 Task: Add Now Smiles For Miles Essential Oil to the cart.
Action: Mouse moved to (1009, 346)
Screenshot: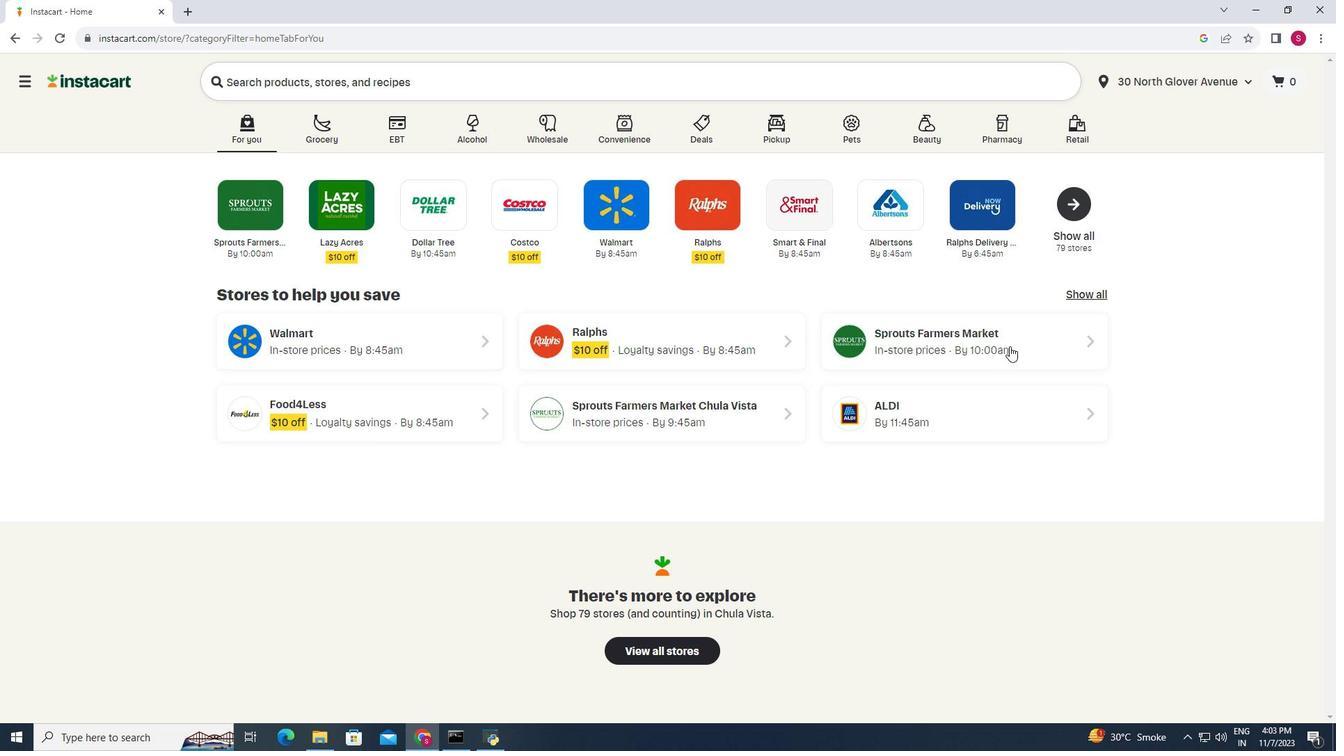 
Action: Mouse pressed left at (1009, 346)
Screenshot: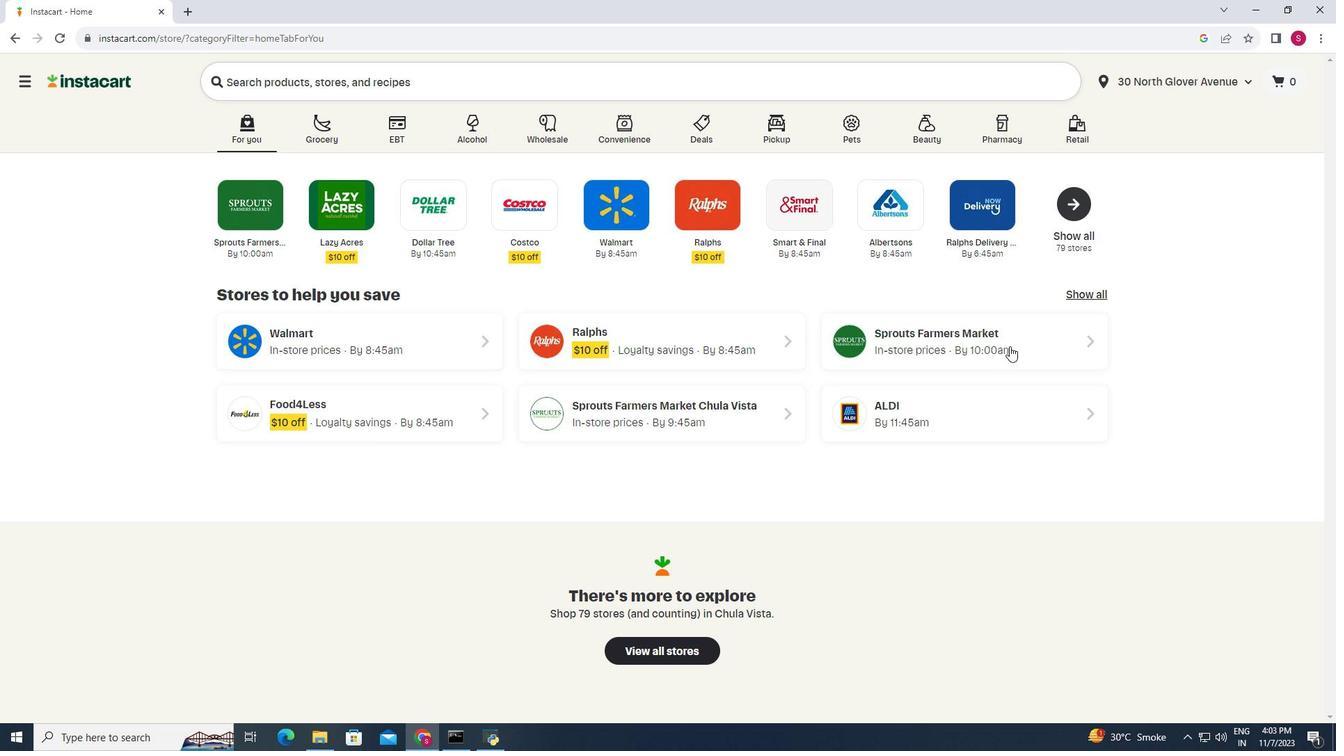 
Action: Mouse moved to (93, 458)
Screenshot: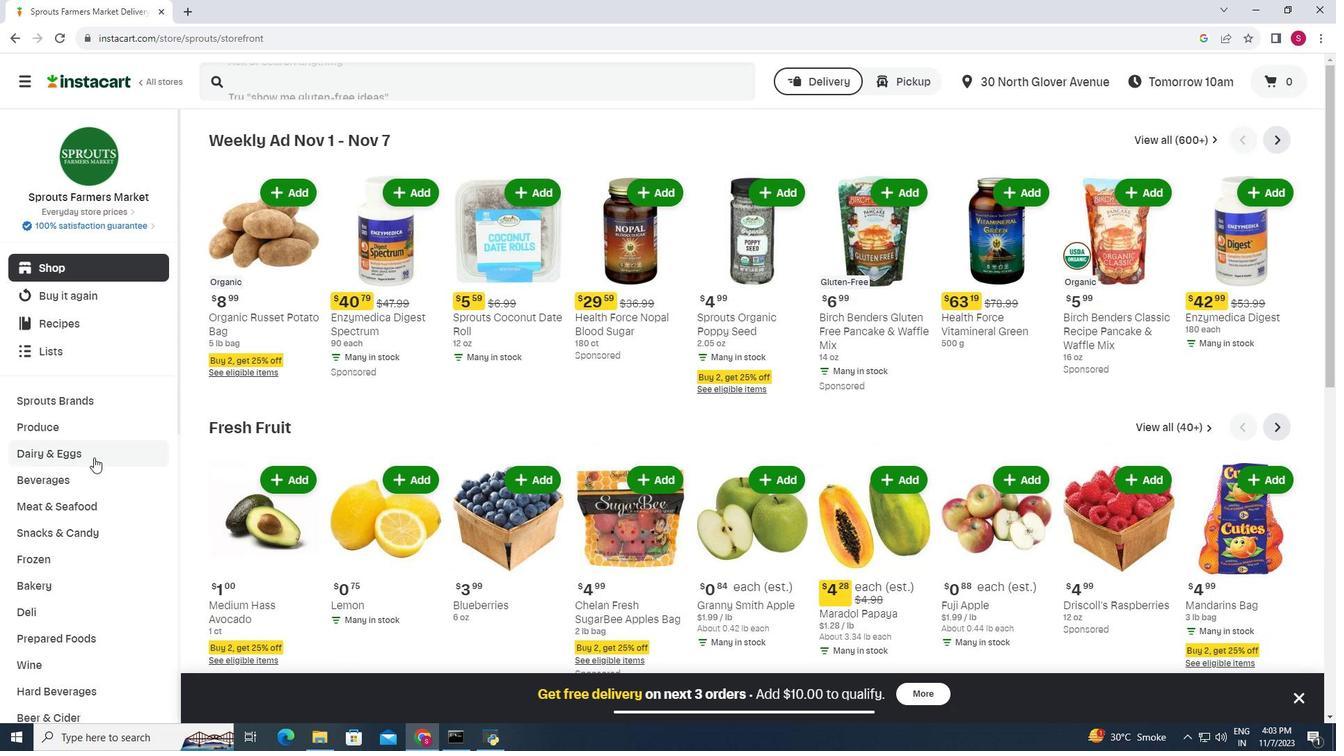 
Action: Mouse scrolled (93, 457) with delta (0, 0)
Screenshot: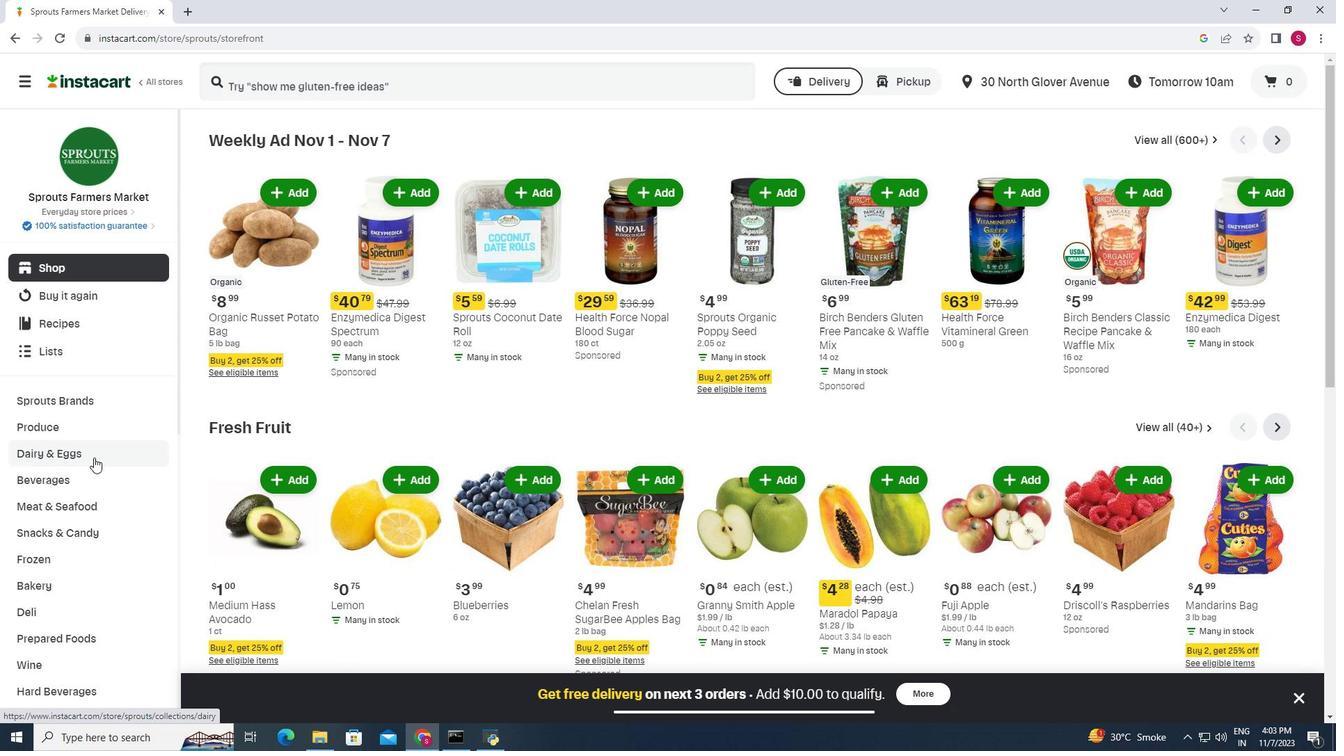
Action: Mouse scrolled (93, 457) with delta (0, 0)
Screenshot: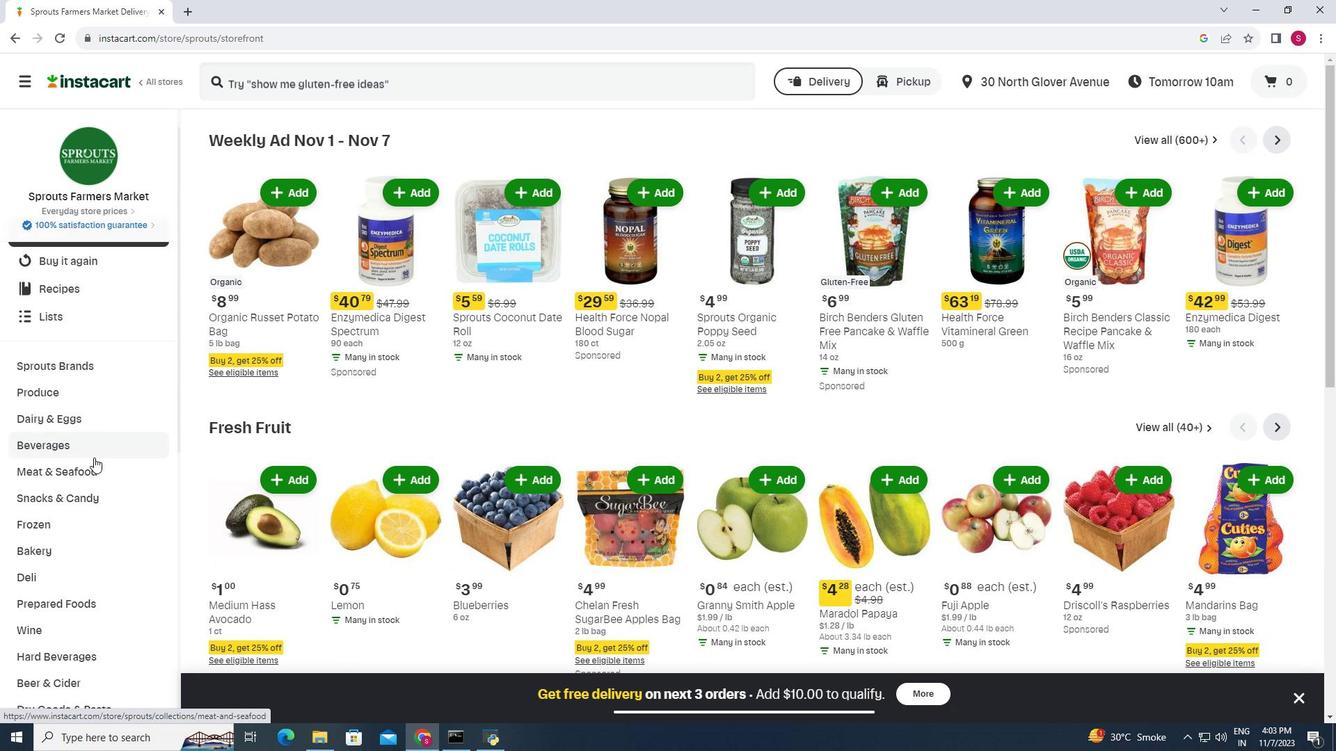 
Action: Mouse scrolled (93, 457) with delta (0, 0)
Screenshot: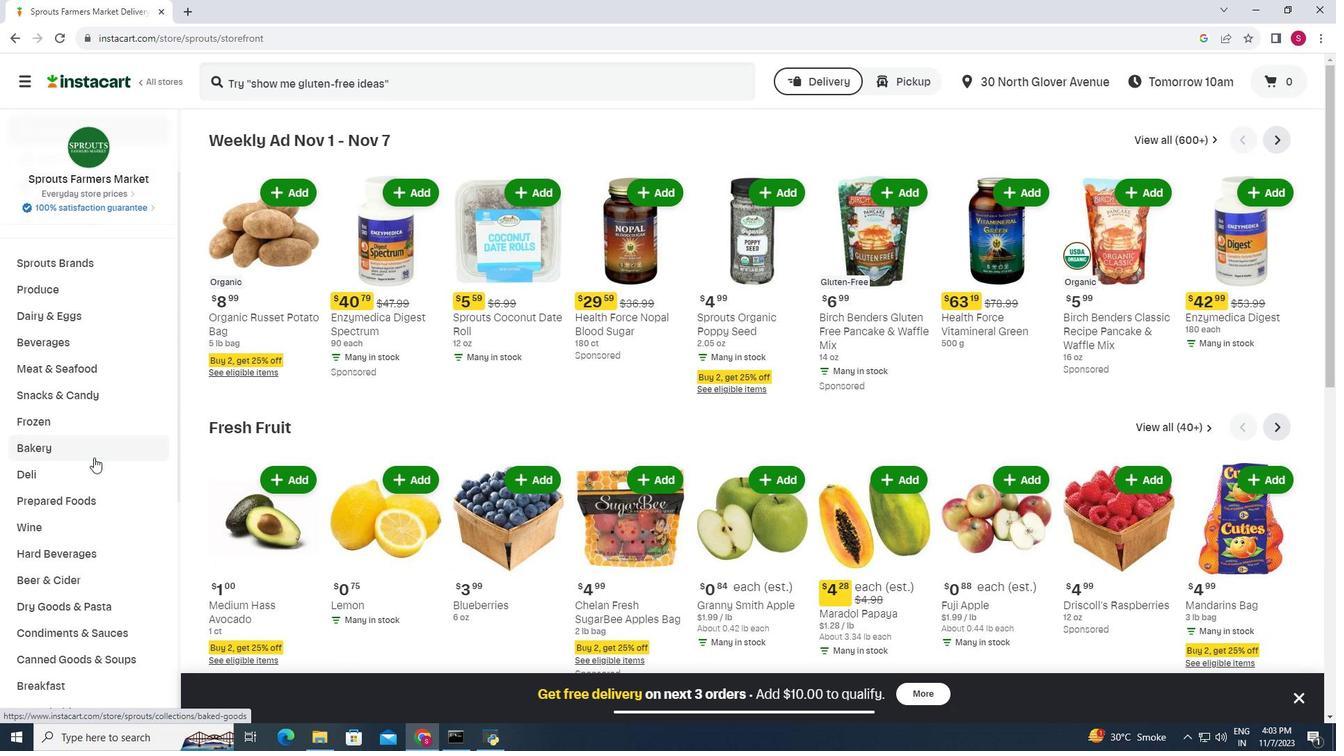 
Action: Mouse scrolled (93, 457) with delta (0, 0)
Screenshot: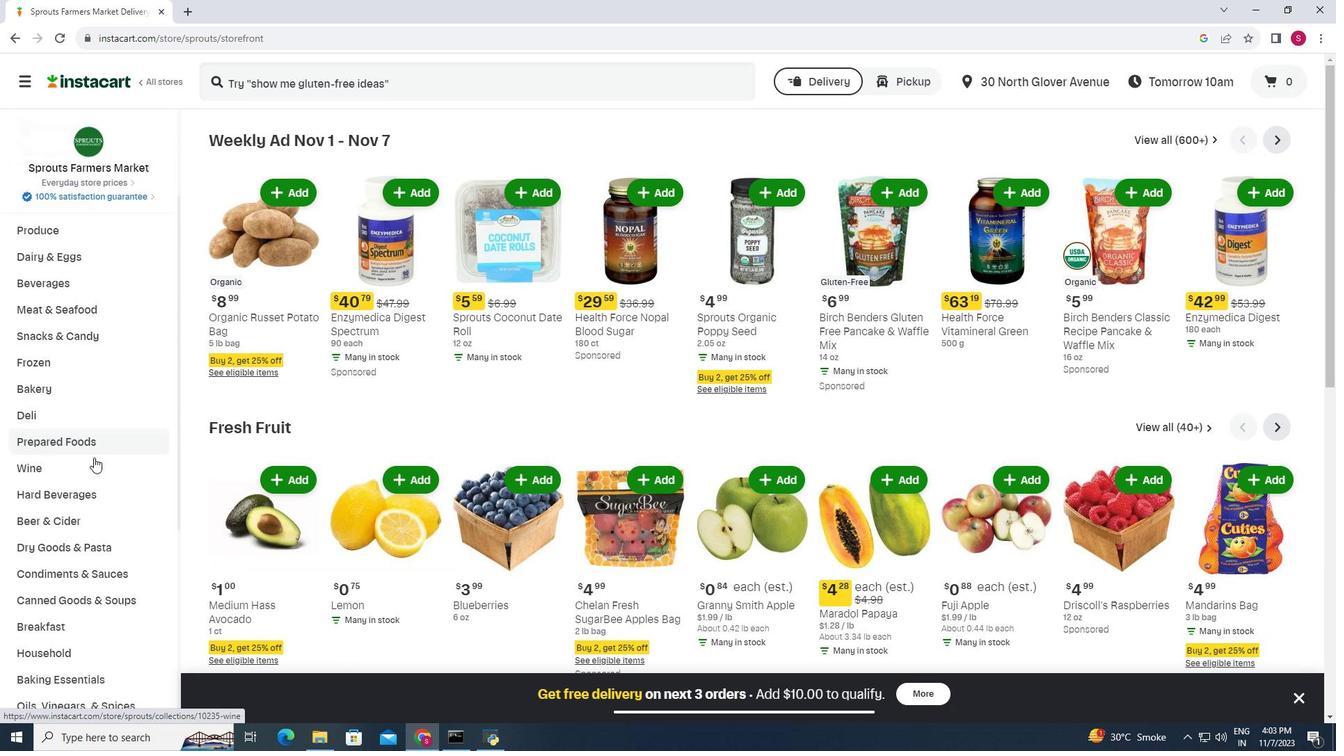 
Action: Mouse moved to (93, 458)
Screenshot: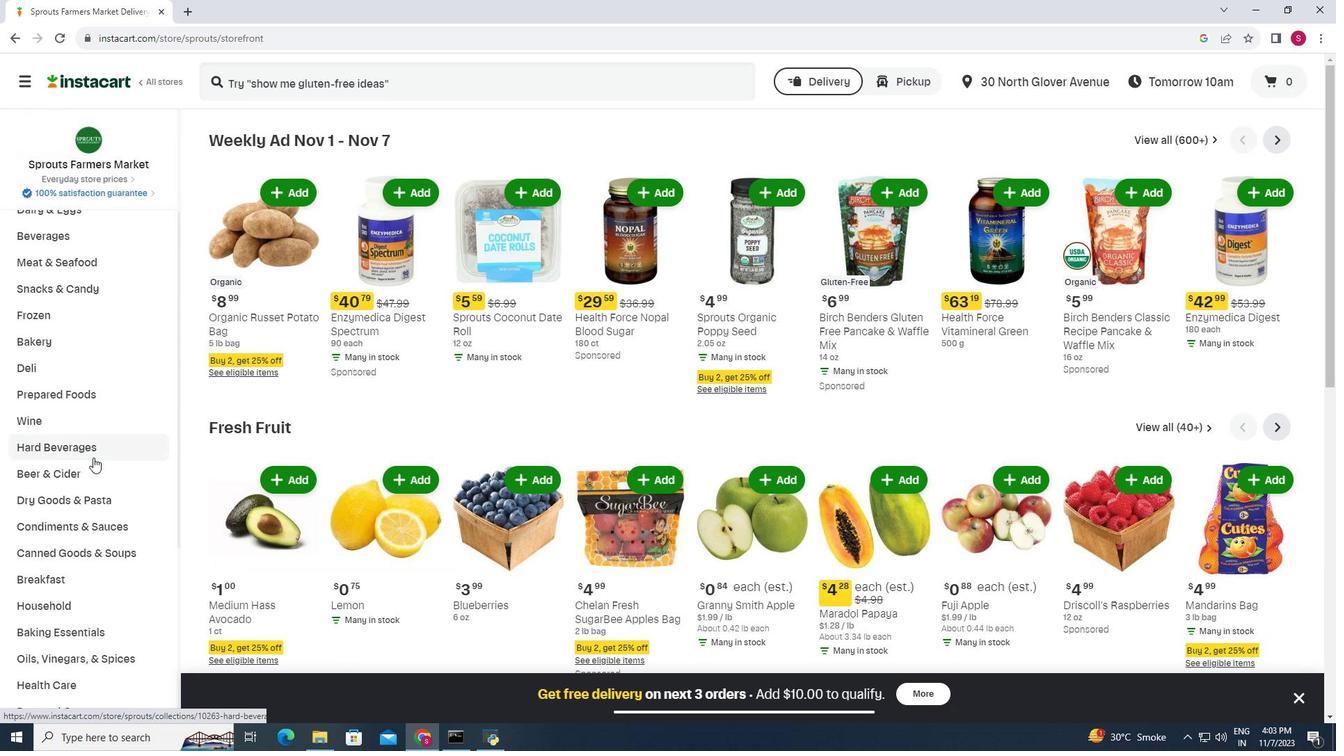 
Action: Mouse scrolled (93, 457) with delta (0, 0)
Screenshot: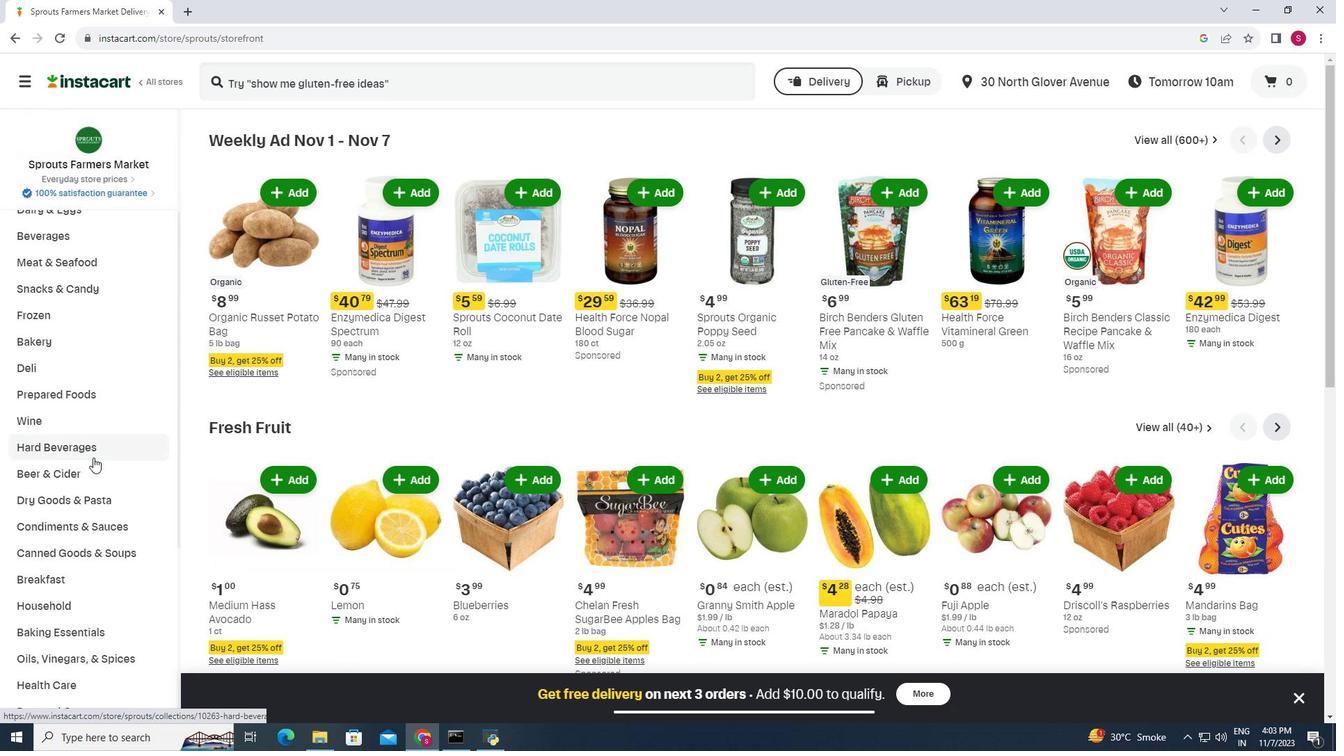 
Action: Mouse moved to (83, 502)
Screenshot: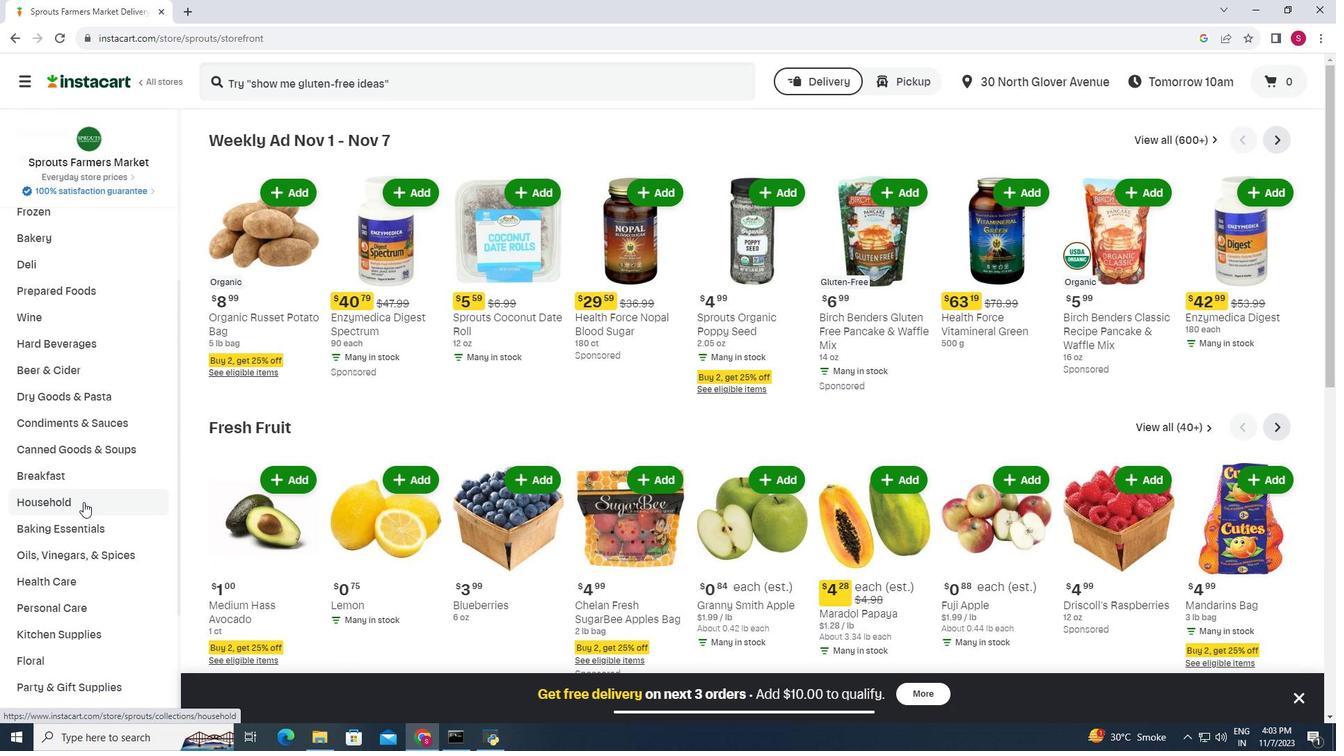 
Action: Mouse pressed left at (83, 502)
Screenshot: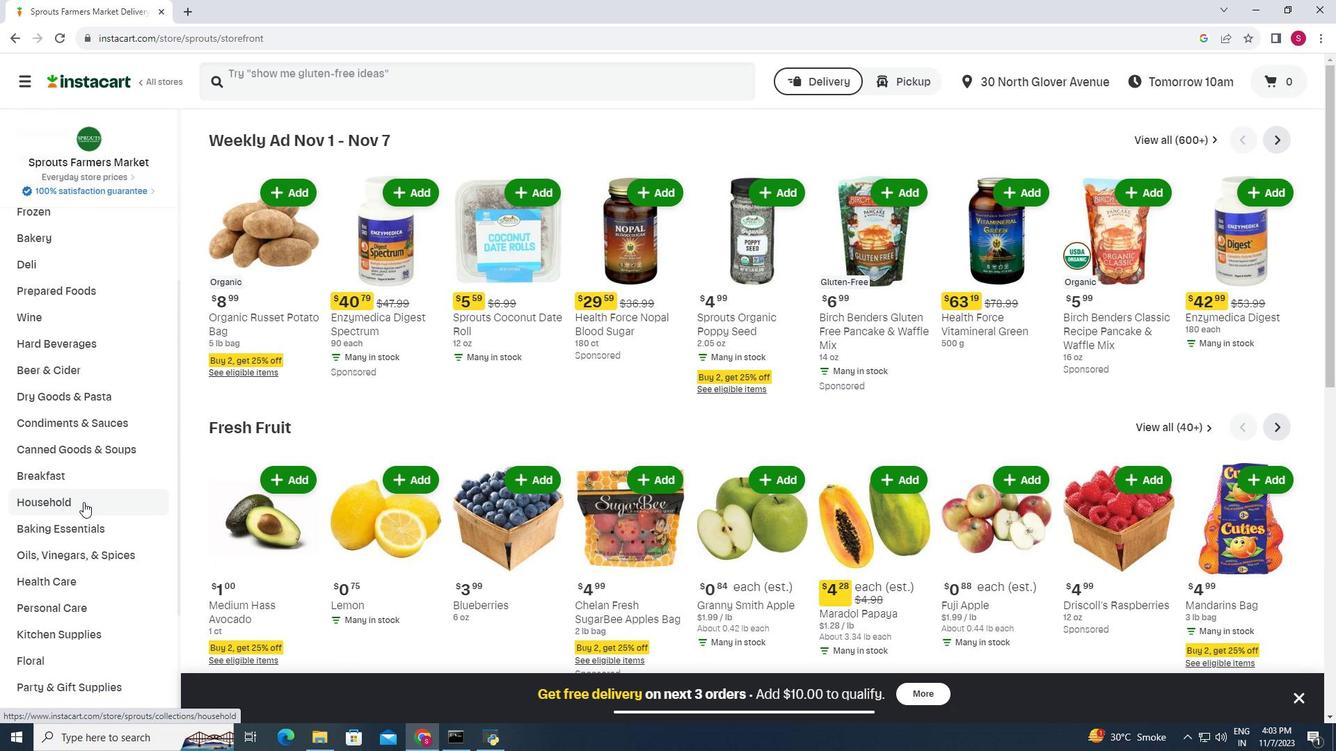 
Action: Mouse moved to (751, 171)
Screenshot: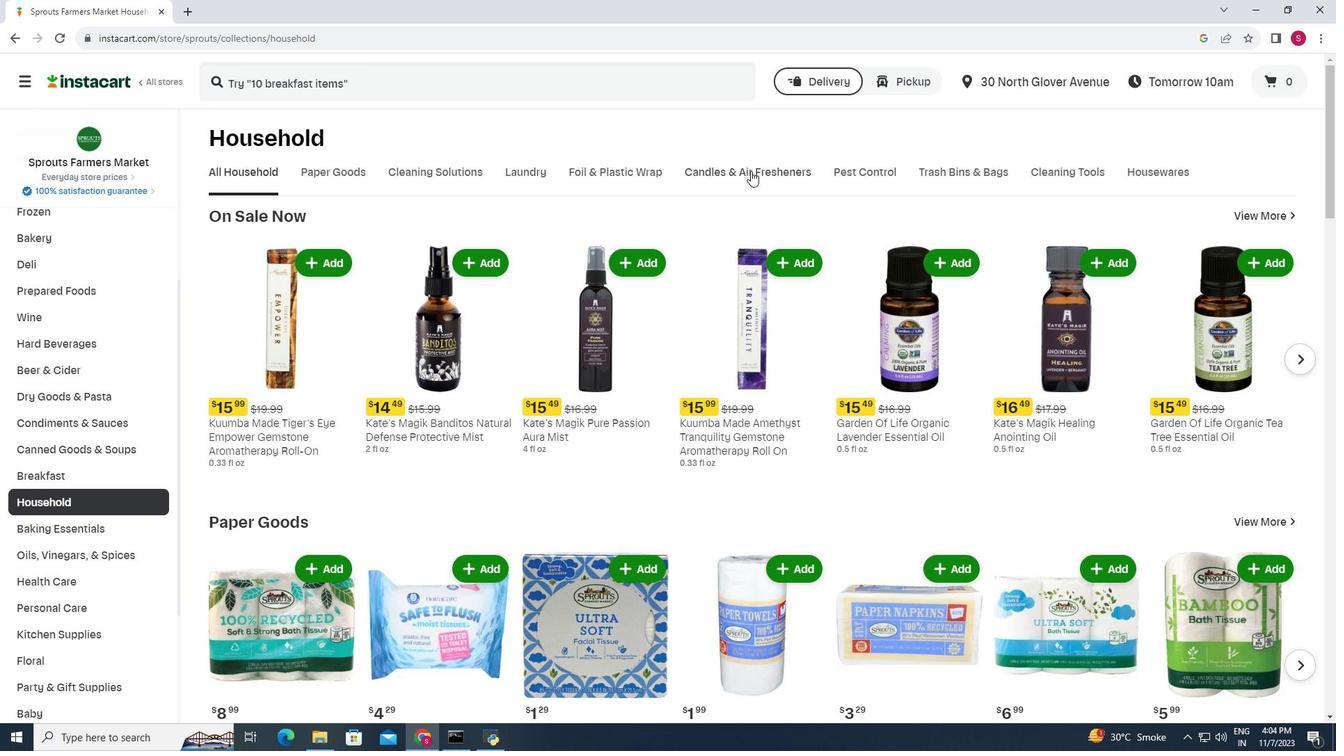 
Action: Mouse pressed left at (751, 171)
Screenshot: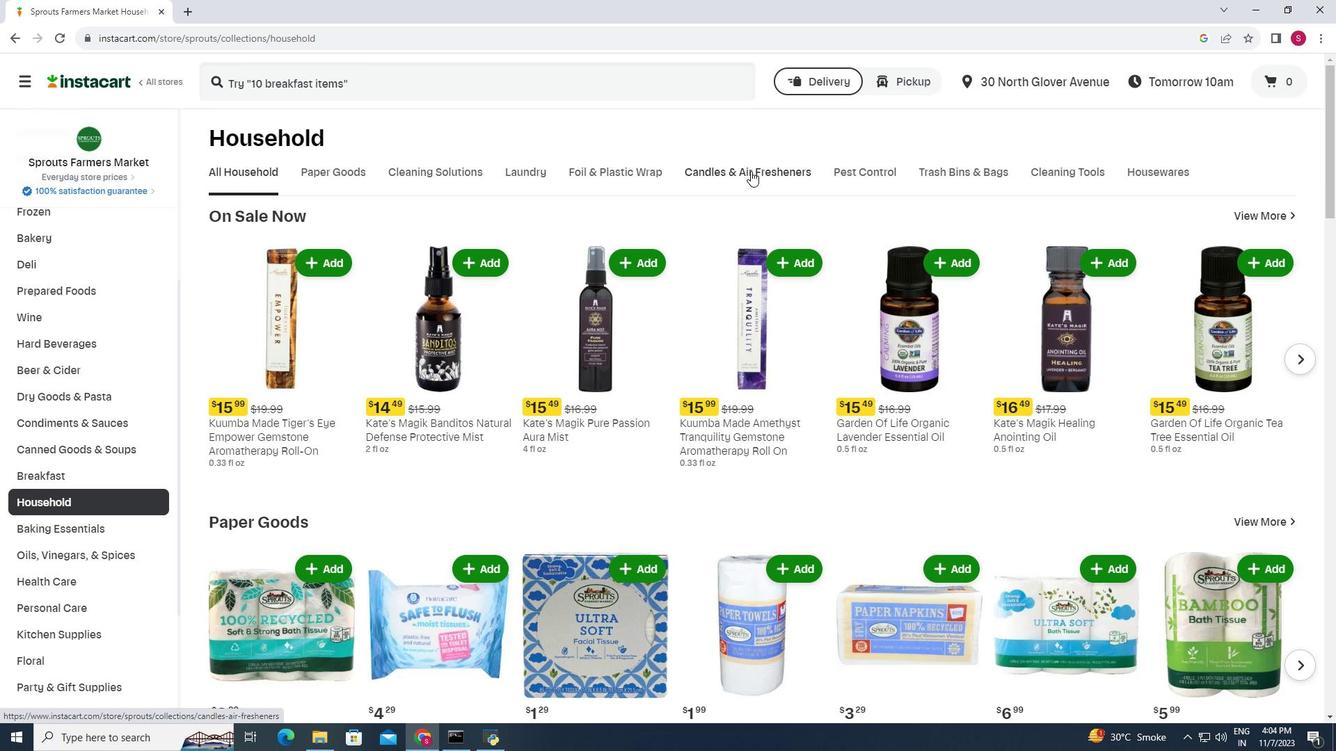 
Action: Mouse moved to (367, 85)
Screenshot: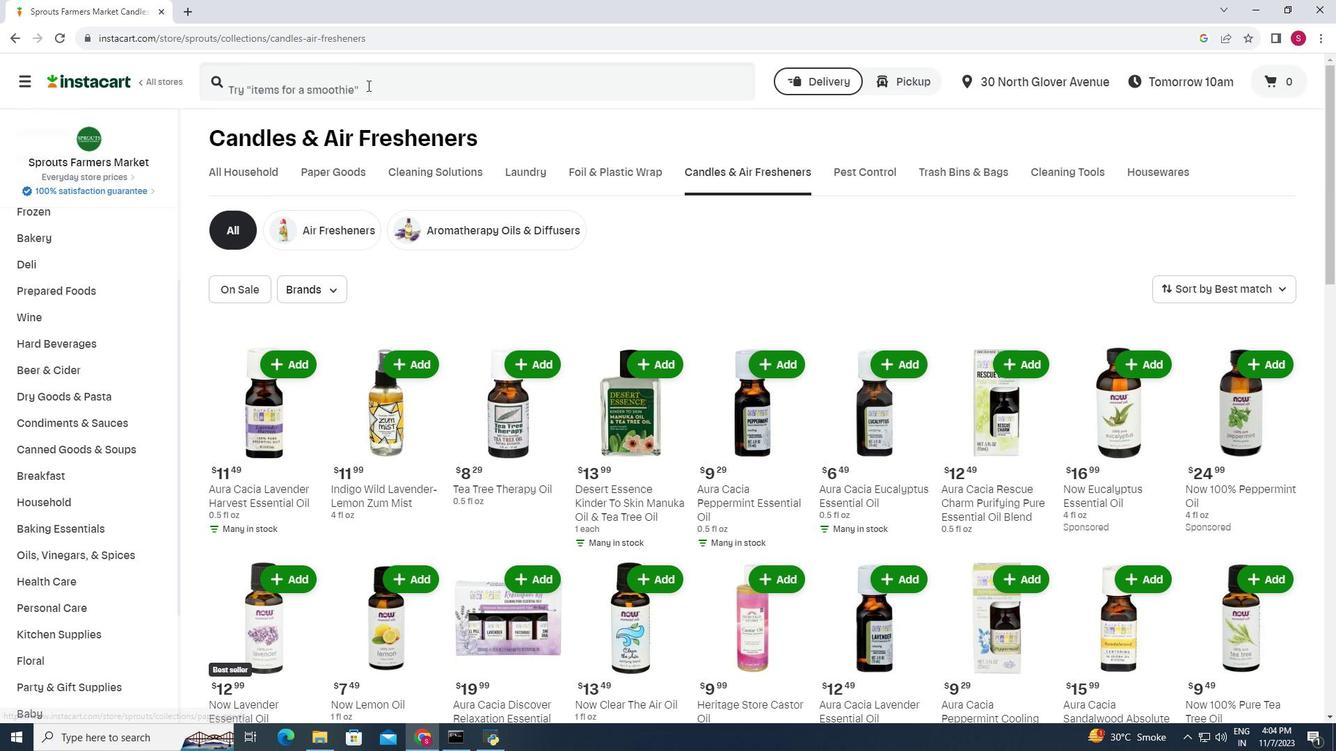 
Action: Mouse pressed left at (367, 85)
Screenshot: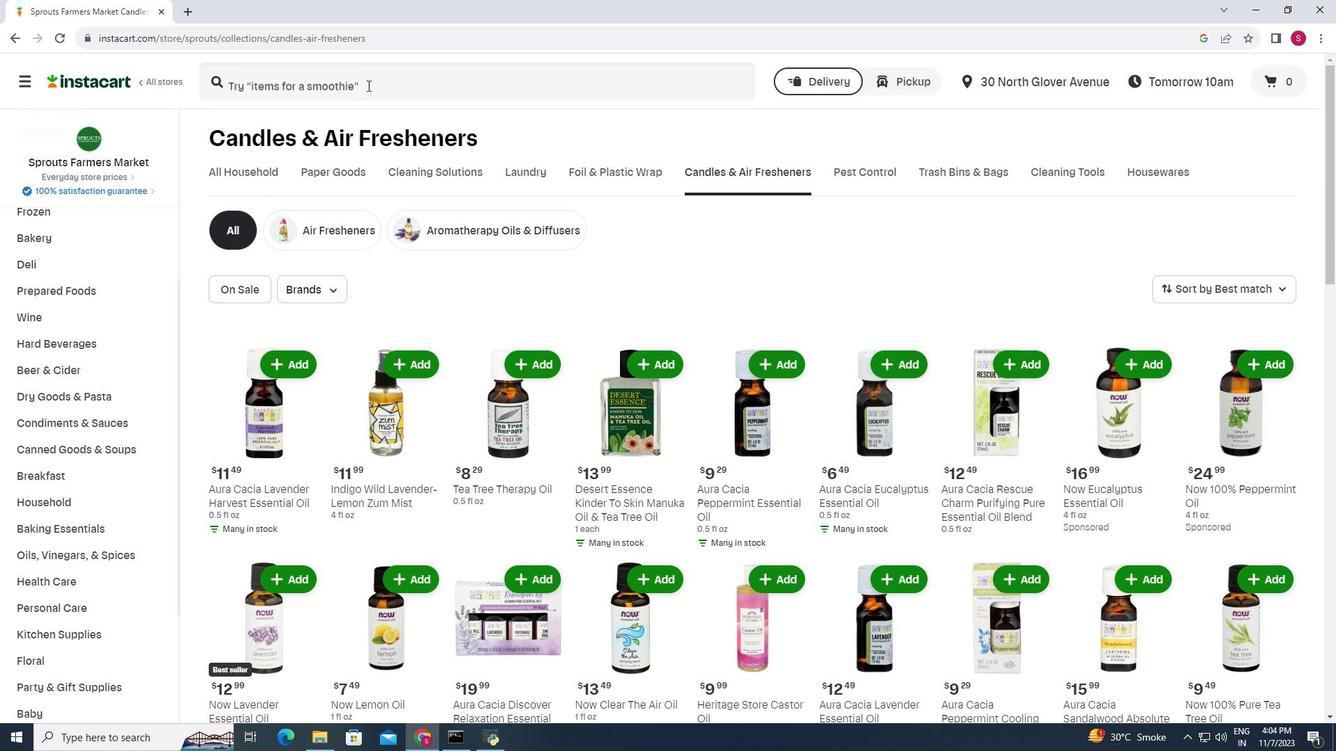 
Action: Key pressed <Key.shift>Now<Key.space><Key.shift>SA<Key.backspace>miles<Key.space><Key.shift>For<Key.space><Key.shift>Miles<Key.space><Key.shift>Essential<Key.space><Key.shift>Oil<Key.enter>
Screenshot: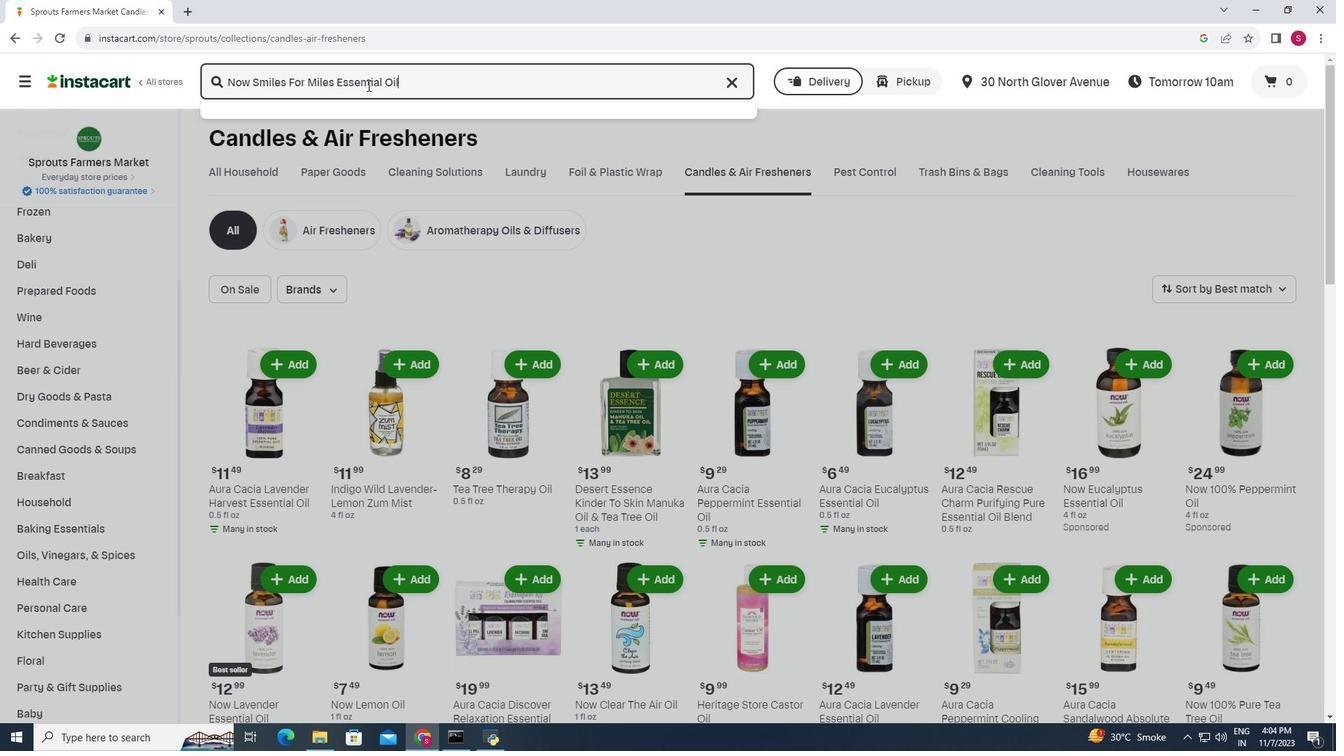 
Action: Mouse moved to (204, 177)
Screenshot: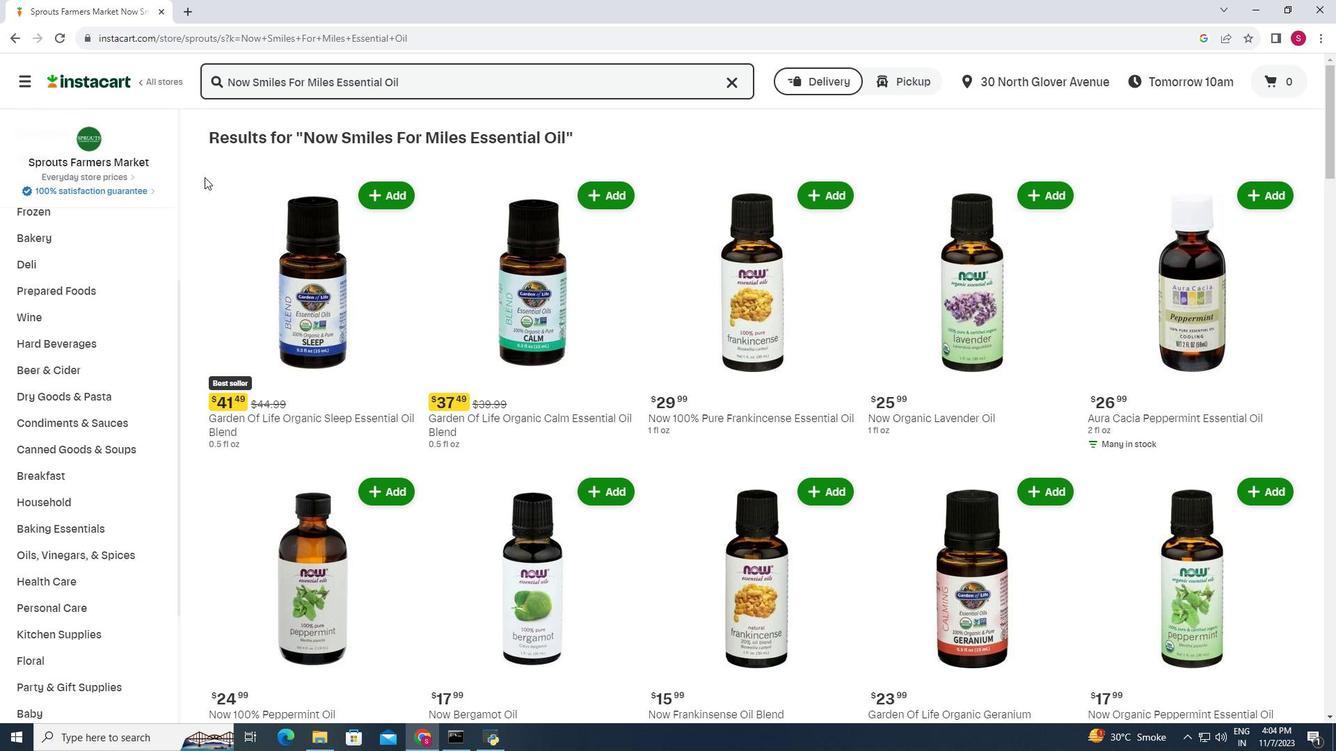 
Action: Mouse scrolled (204, 176) with delta (0, 0)
Screenshot: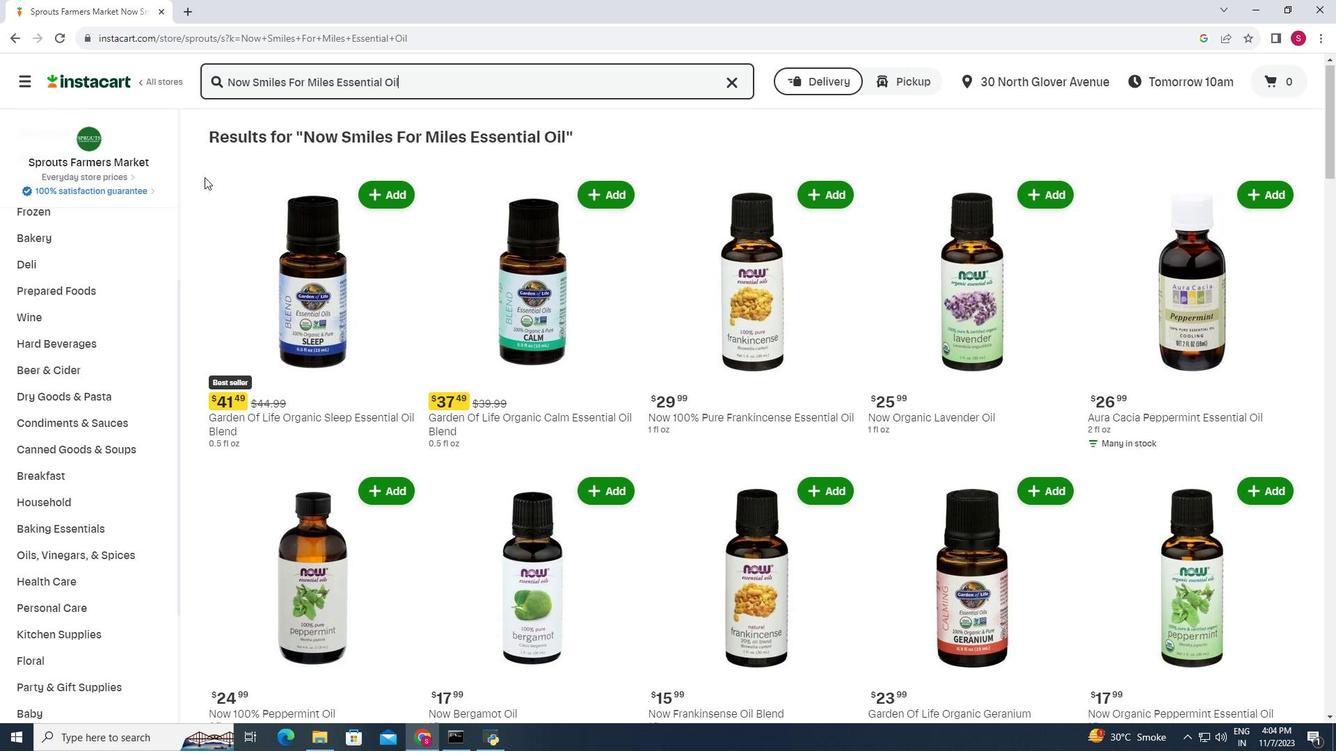 
Action: Mouse moved to (408, 196)
Screenshot: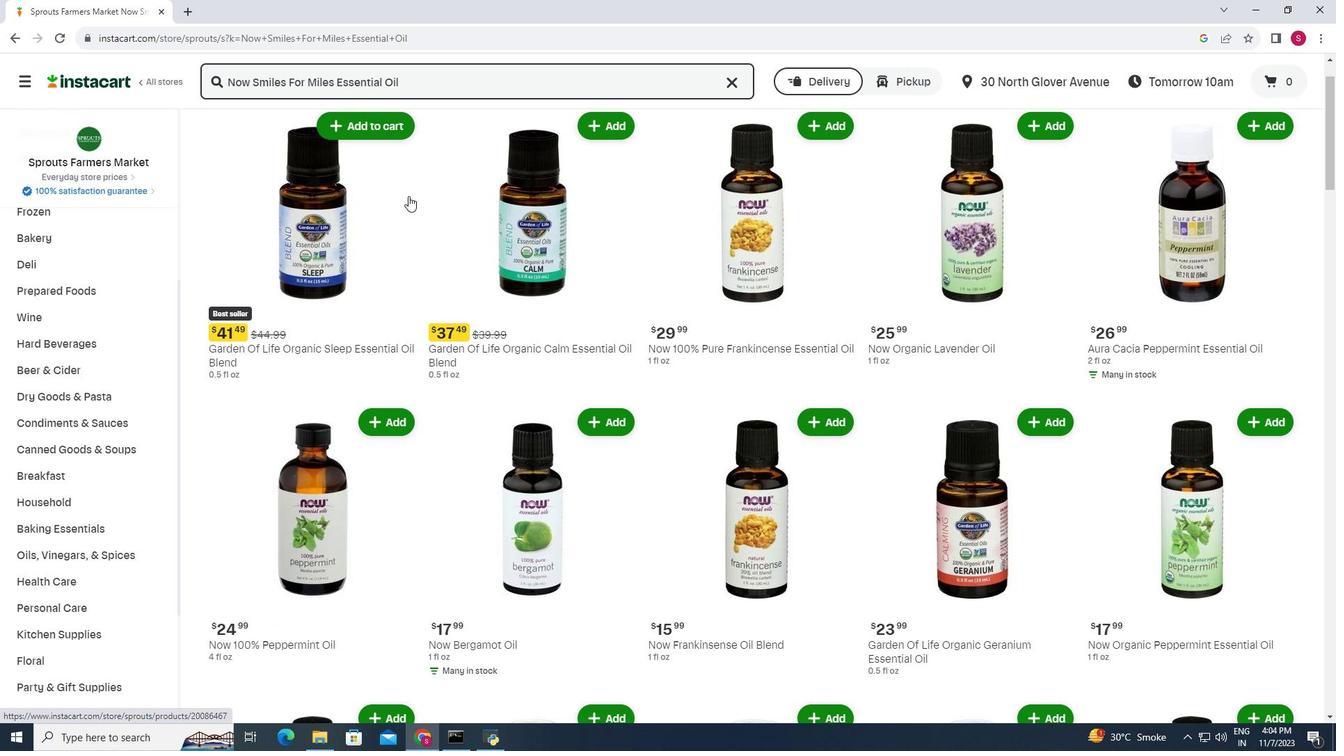
Action: Mouse scrolled (408, 195) with delta (0, 0)
Screenshot: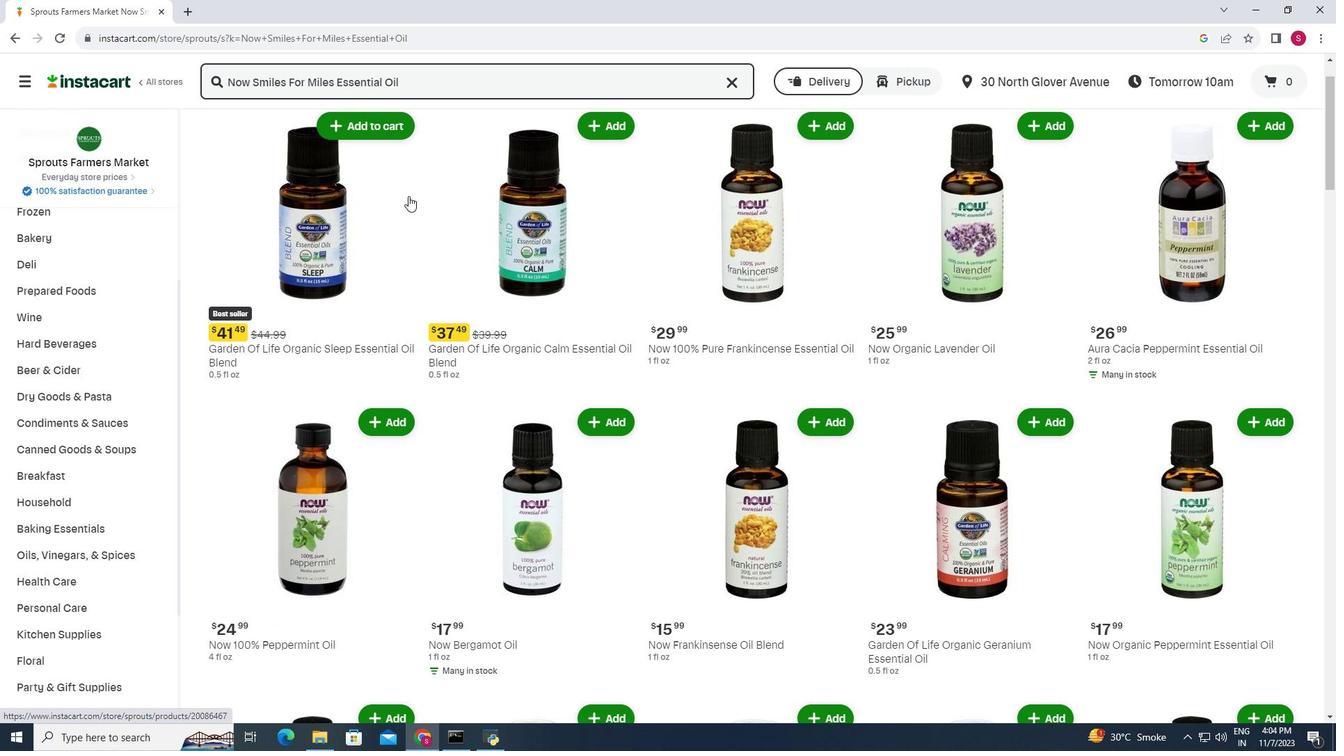 
Action: Mouse scrolled (408, 195) with delta (0, 0)
Screenshot: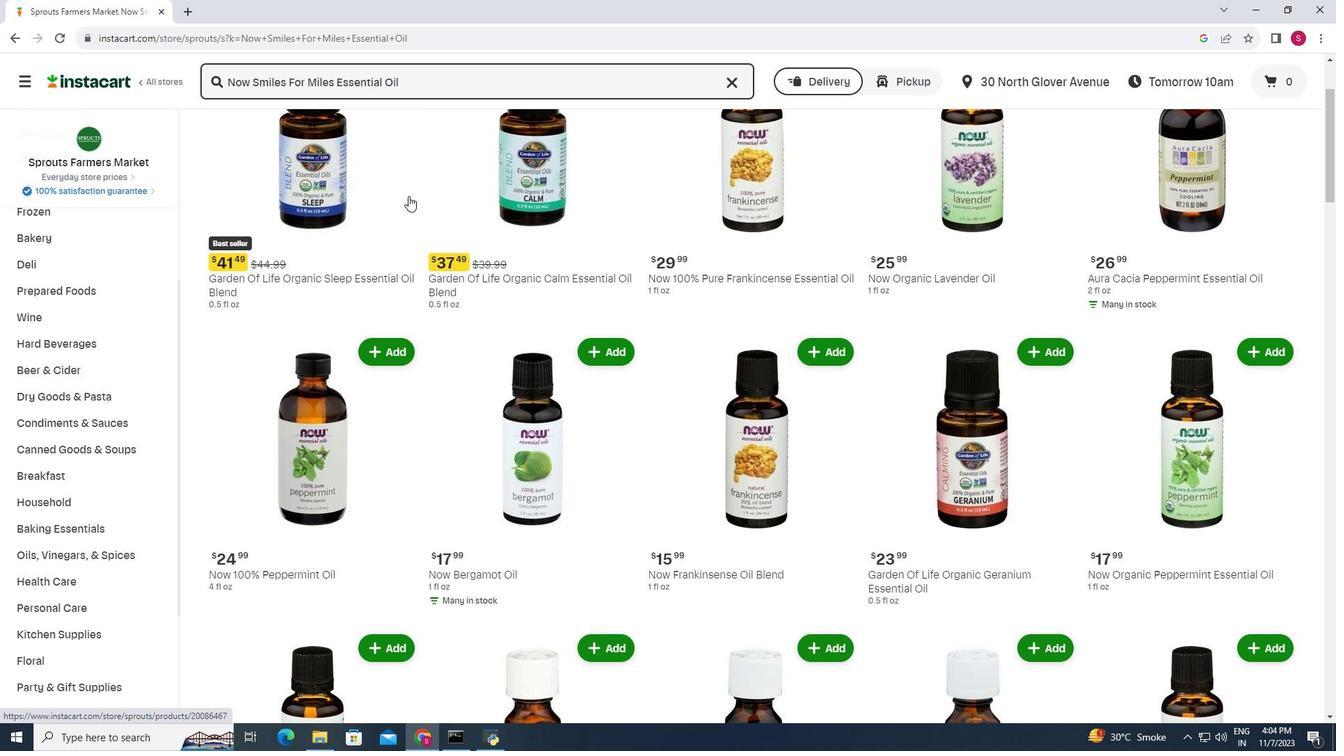 
Action: Mouse scrolled (408, 195) with delta (0, 0)
Screenshot: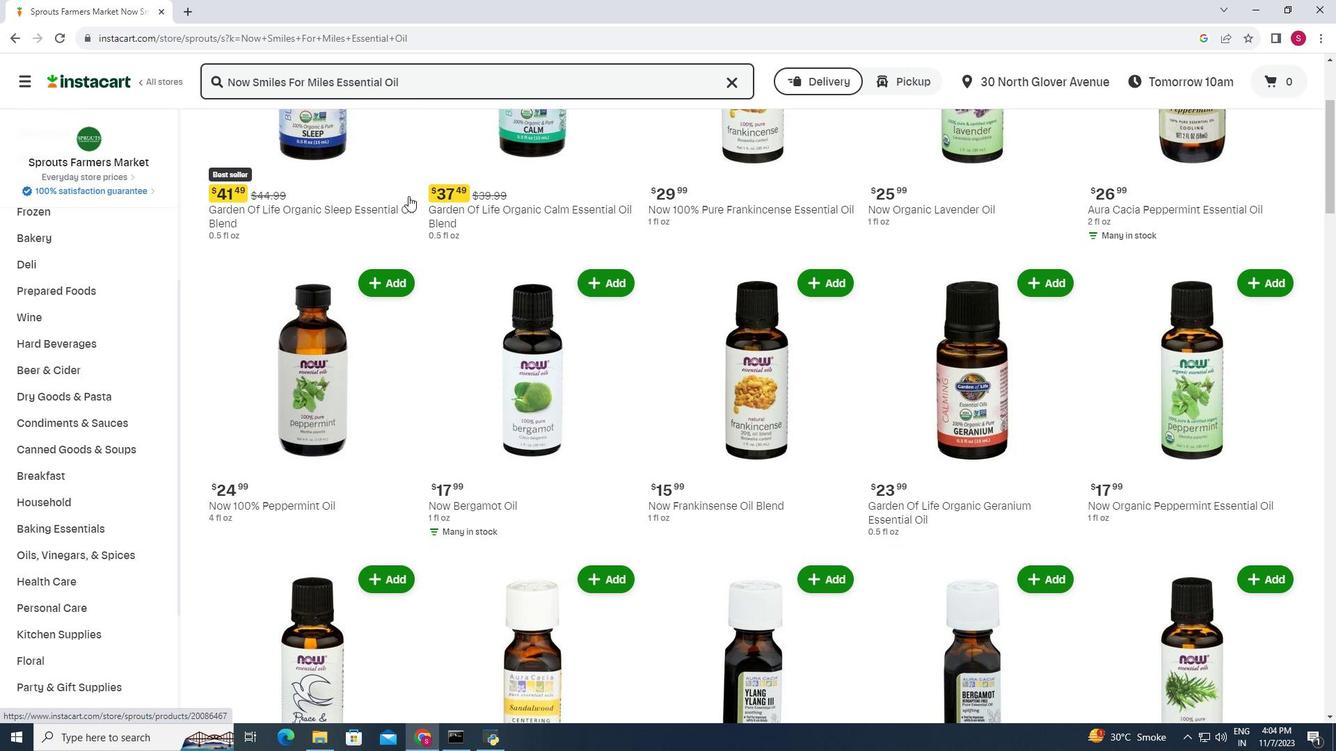 
Action: Mouse scrolled (408, 195) with delta (0, 0)
Screenshot: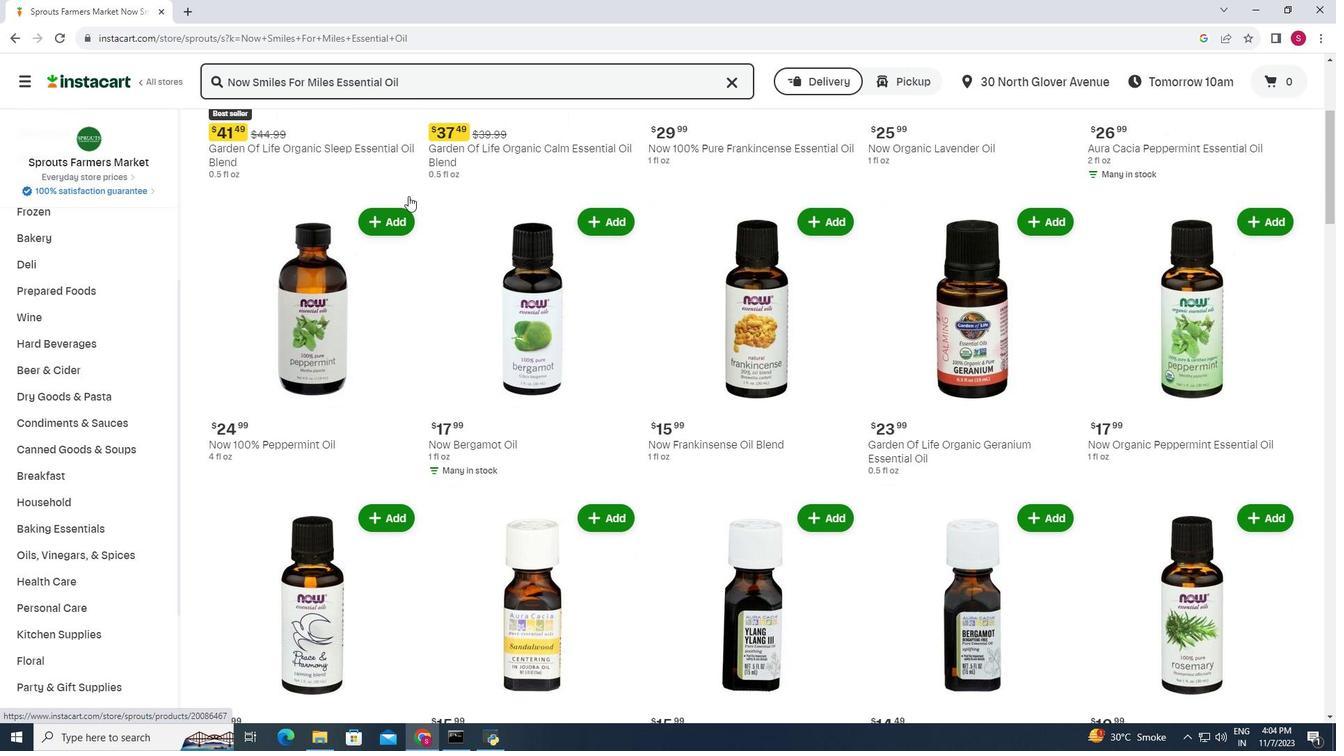 
Action: Mouse scrolled (408, 195) with delta (0, 0)
Screenshot: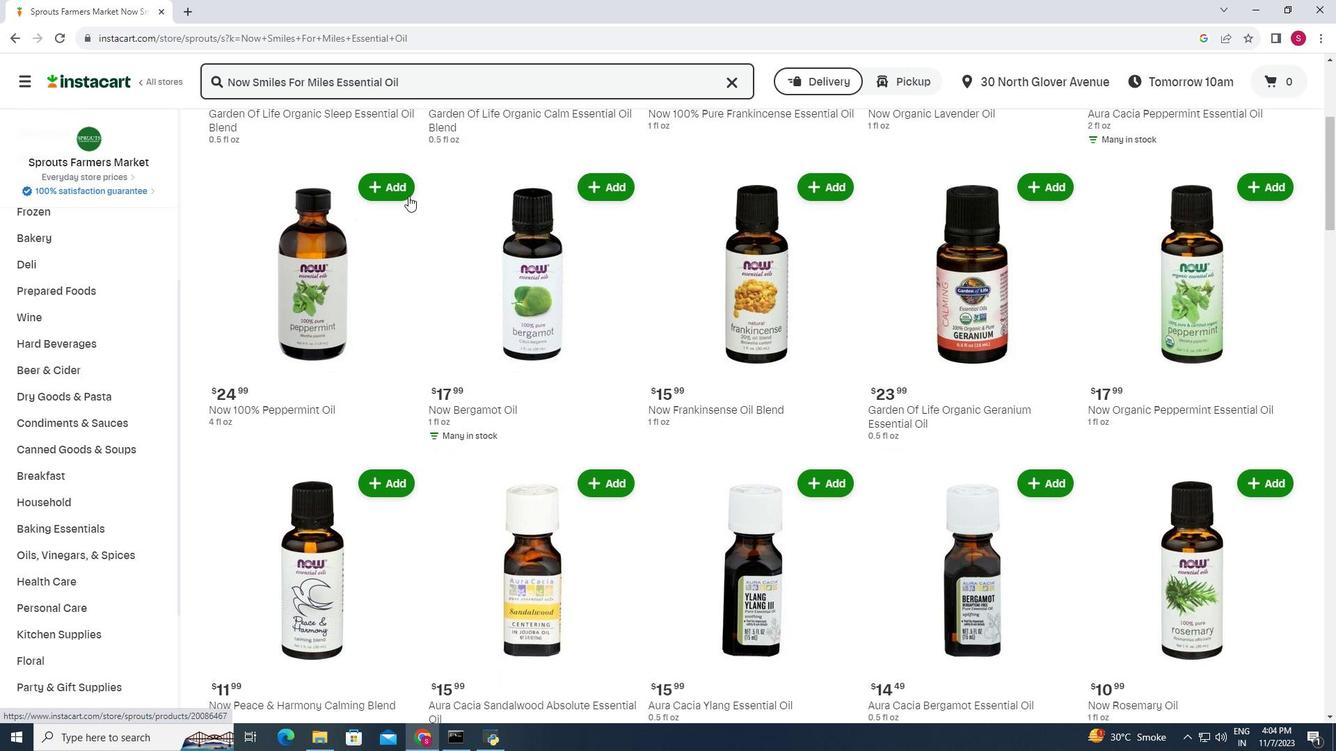 
Action: Mouse scrolled (408, 195) with delta (0, 0)
Screenshot: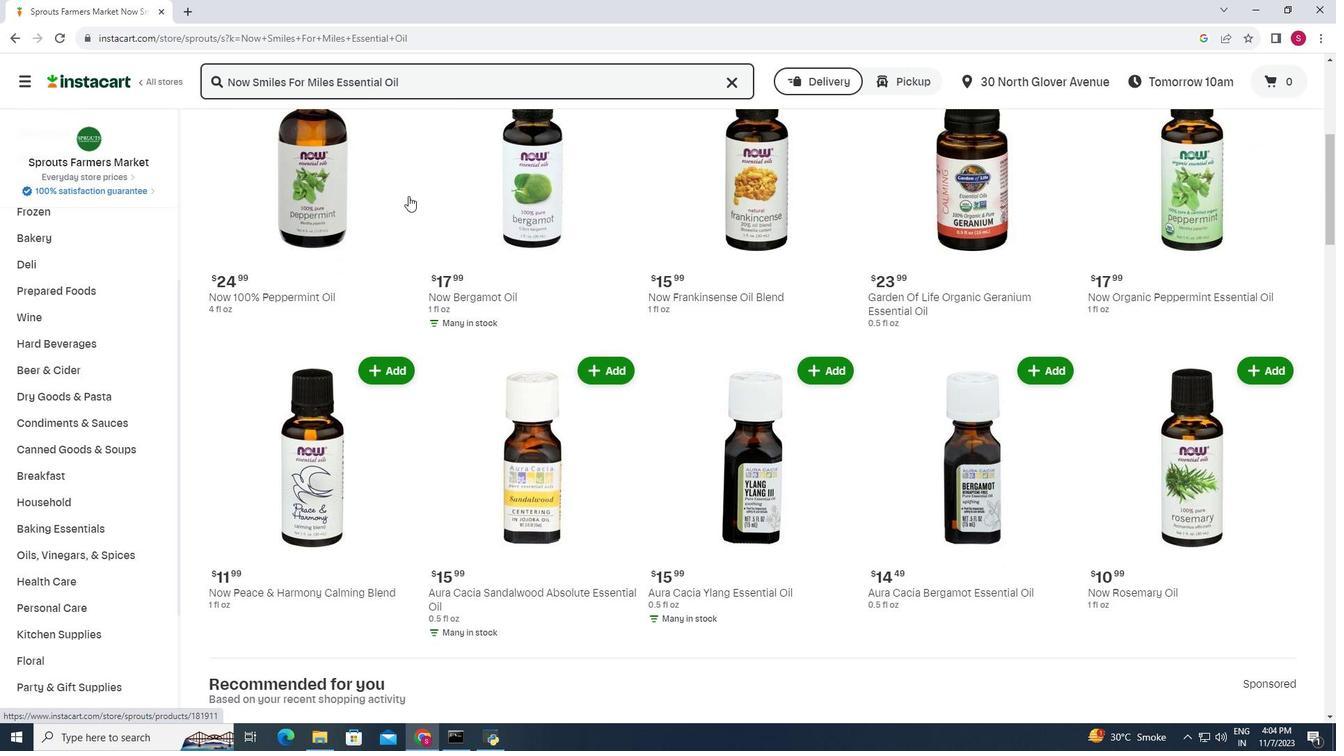 
